 Task: Use the formula "GTE" in spreadsheet "Project protfolio".
Action: Mouse moved to (133, 75)
Screenshot: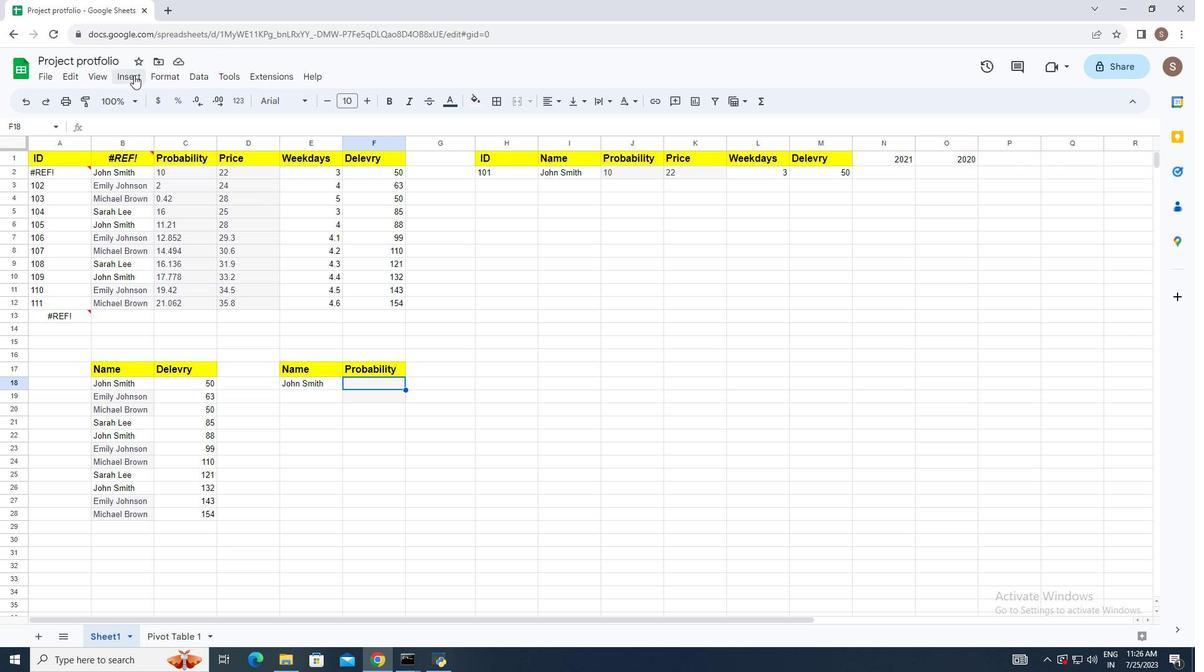 
Action: Mouse pressed left at (133, 75)
Screenshot: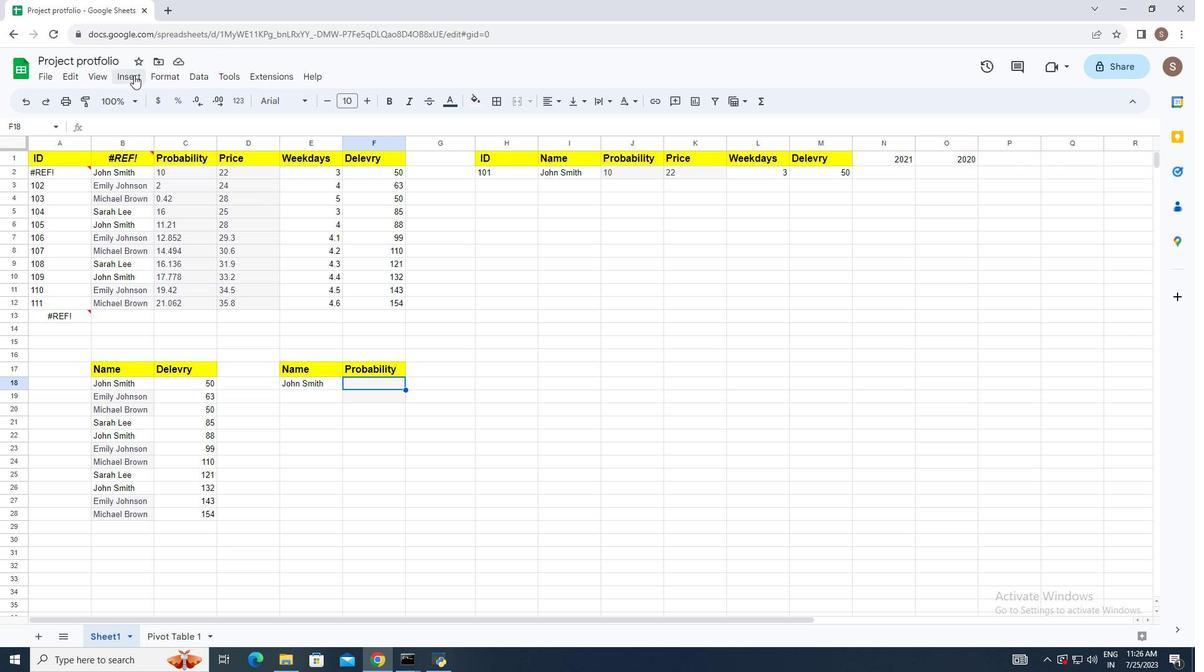 
Action: Mouse moved to (207, 295)
Screenshot: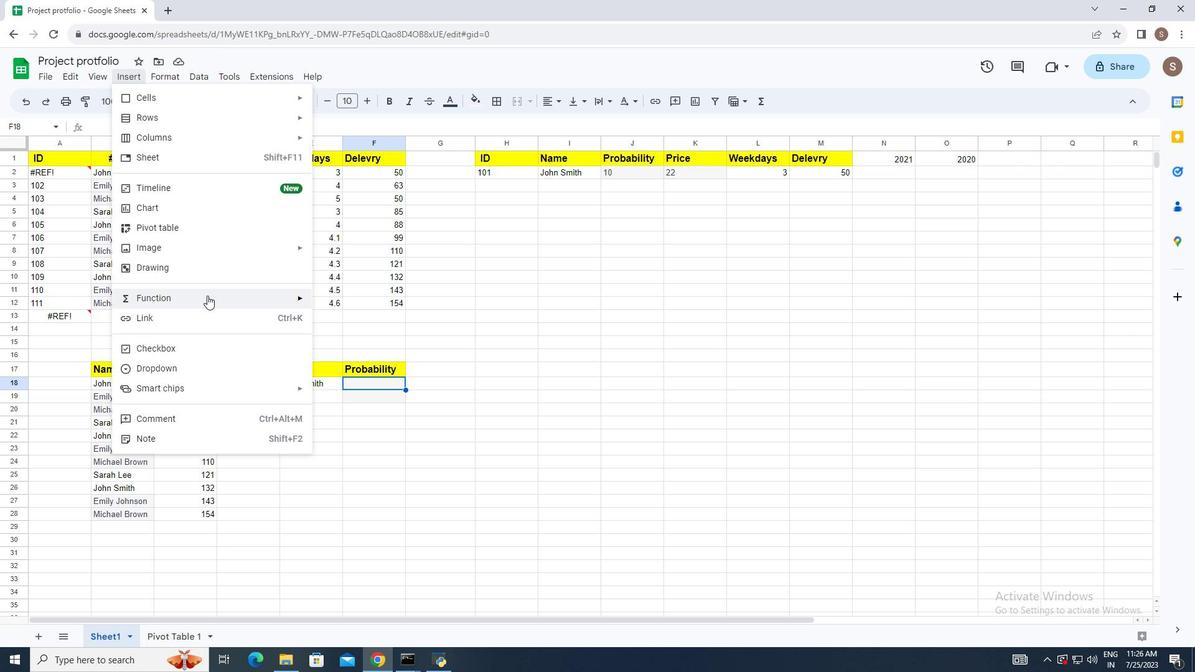 
Action: Mouse pressed left at (207, 295)
Screenshot: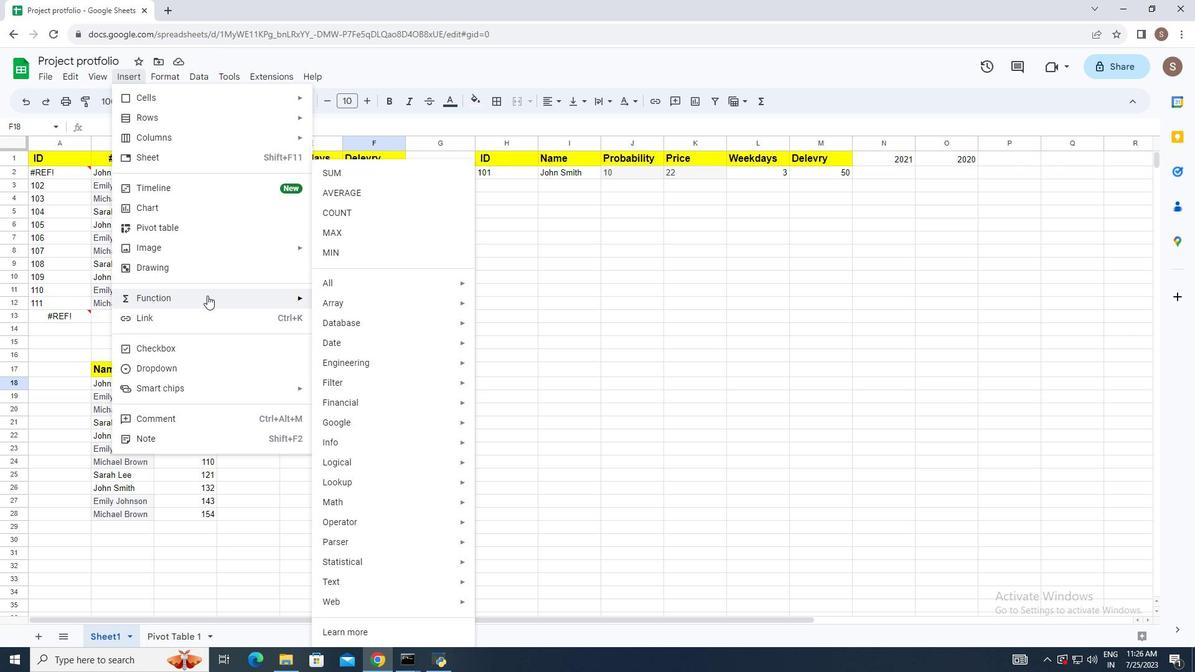 
Action: Mouse moved to (411, 285)
Screenshot: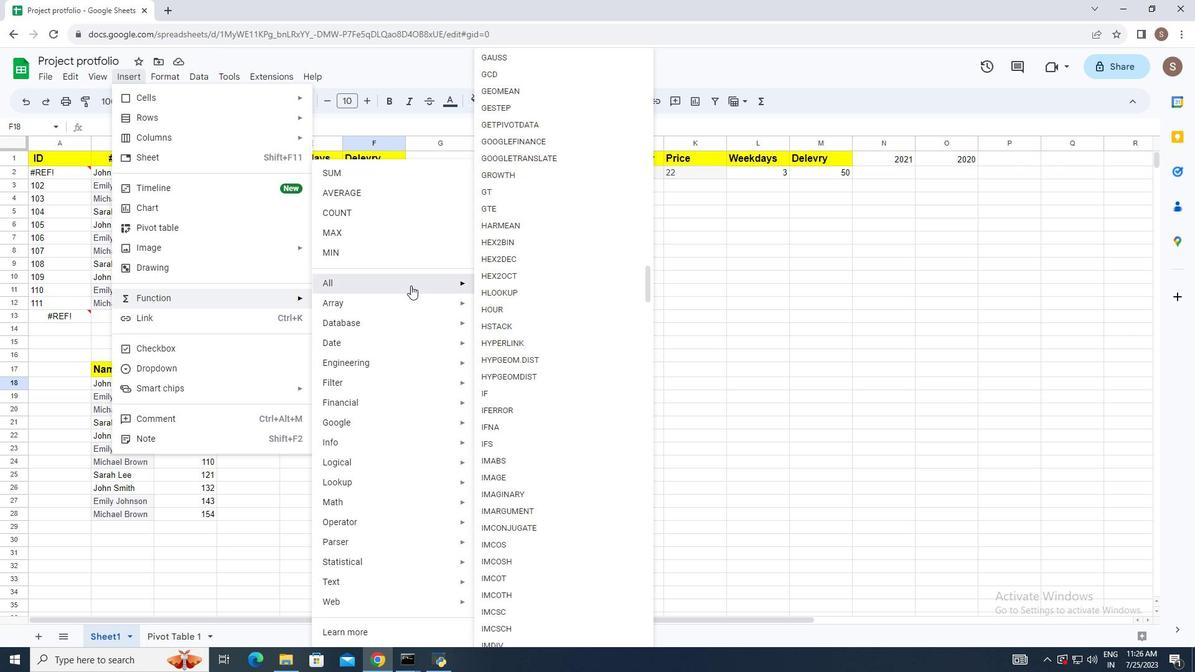 
Action: Mouse pressed left at (411, 285)
Screenshot: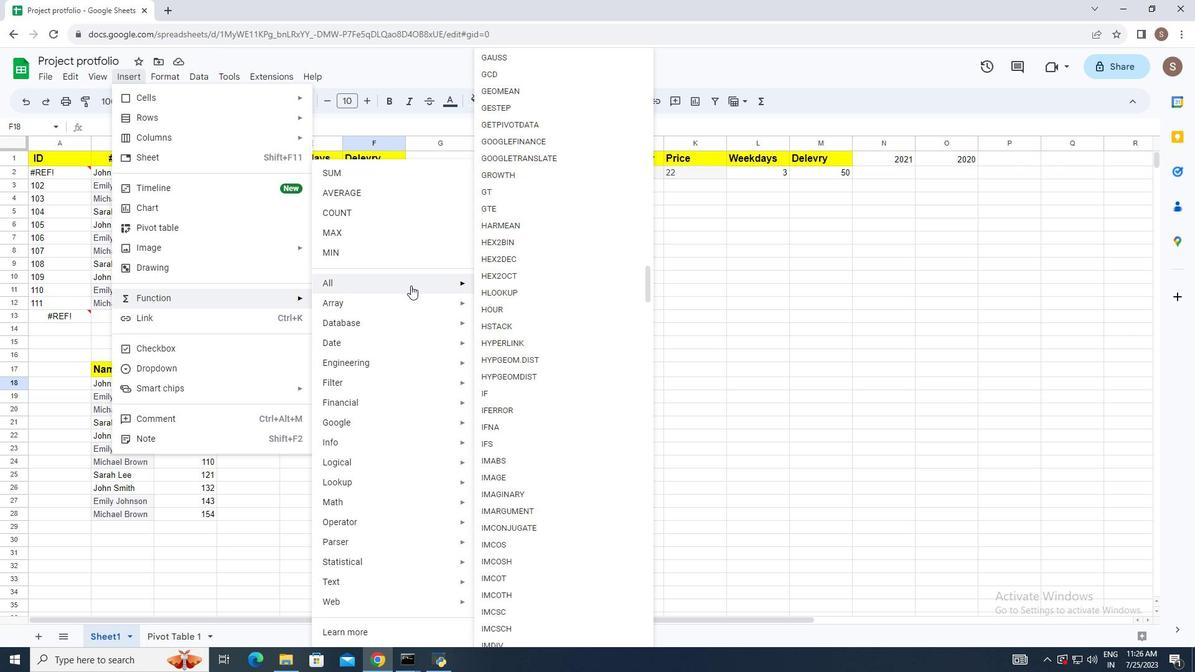 
Action: Mouse moved to (523, 208)
Screenshot: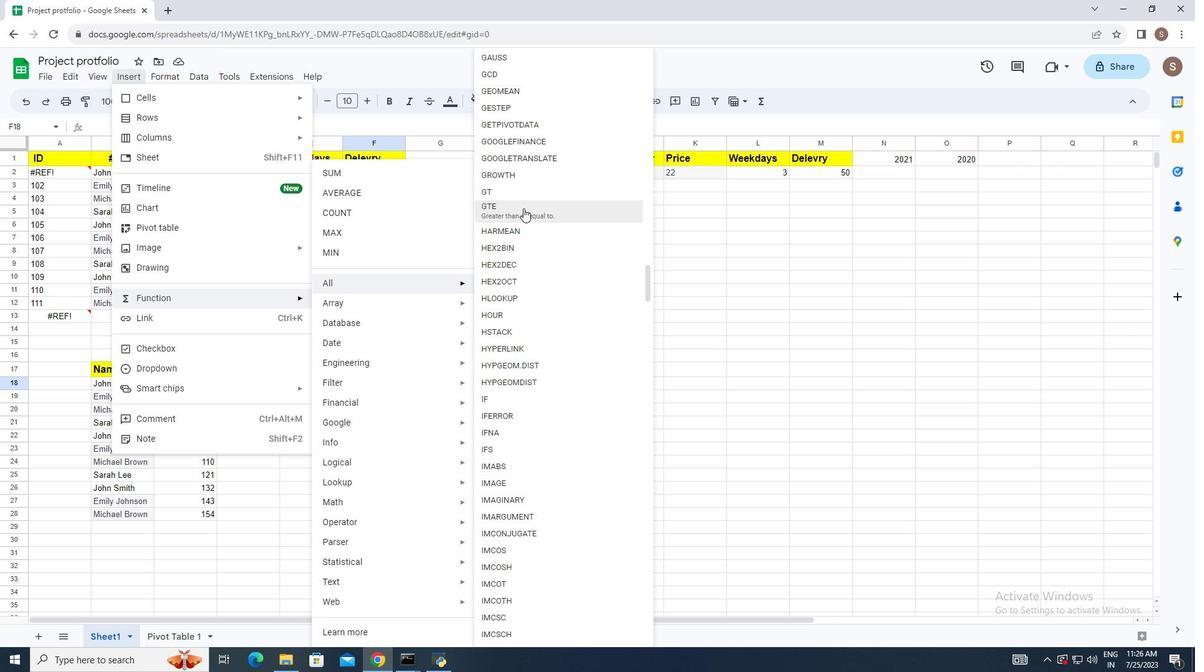 
Action: Mouse pressed left at (523, 208)
Screenshot: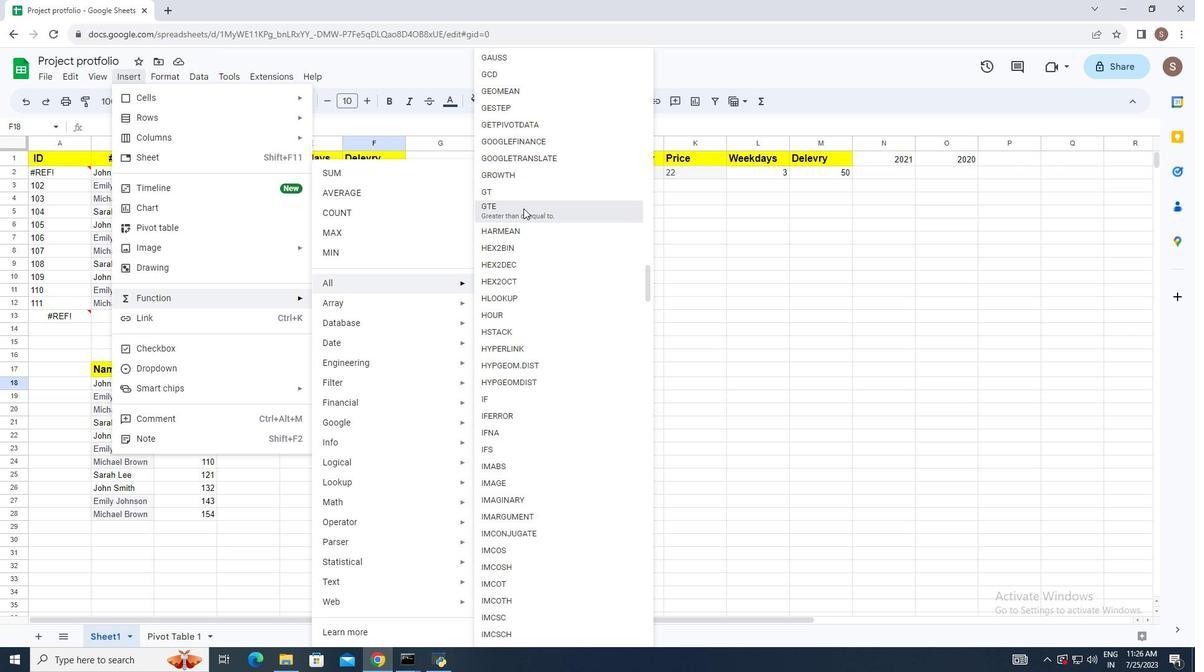 
Action: Mouse moved to (454, 346)
Screenshot: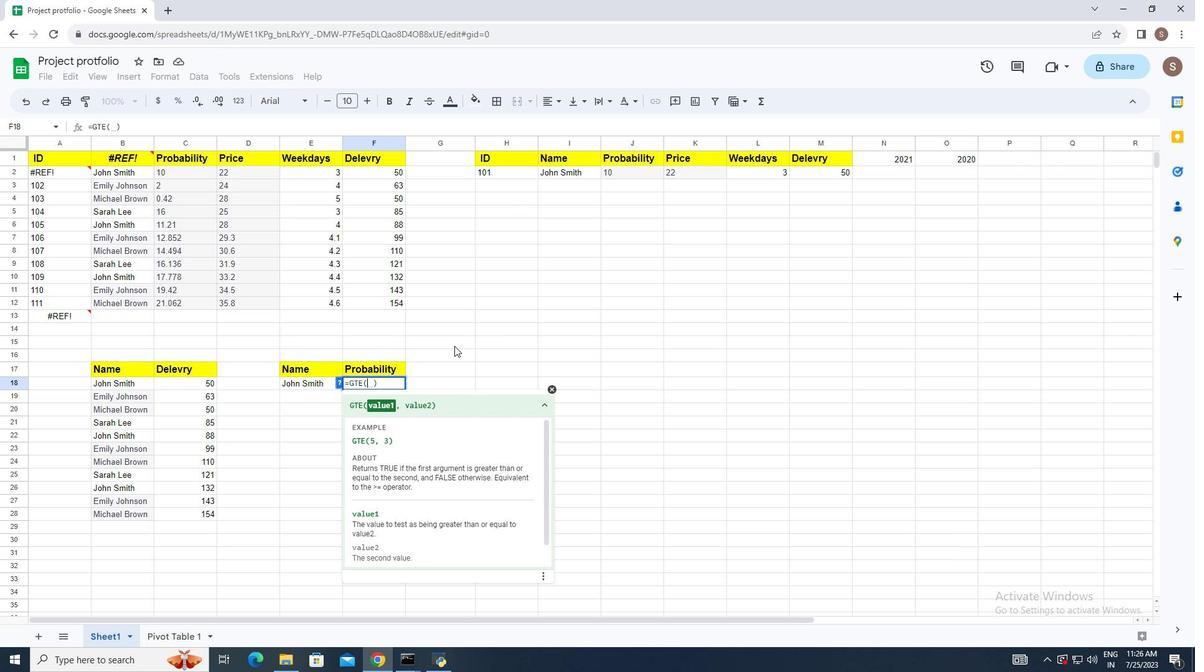 
Action: Key pressed 6,<Key.space>5<Key.enter>
Screenshot: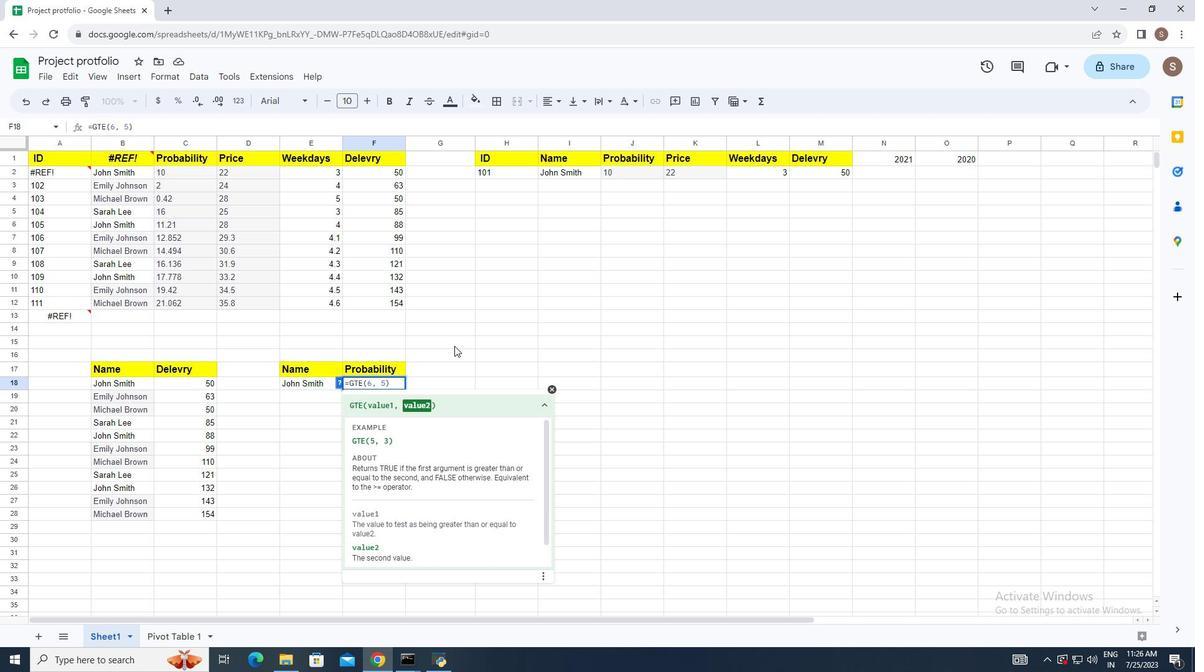 
